 Task: Use the audio channel remapper to remap the "Side left" to "Side right".
Action: Mouse moved to (102, 13)
Screenshot: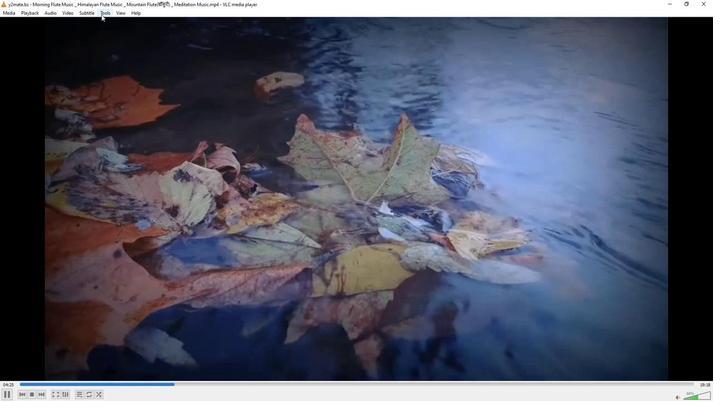 
Action: Mouse pressed left at (102, 13)
Screenshot: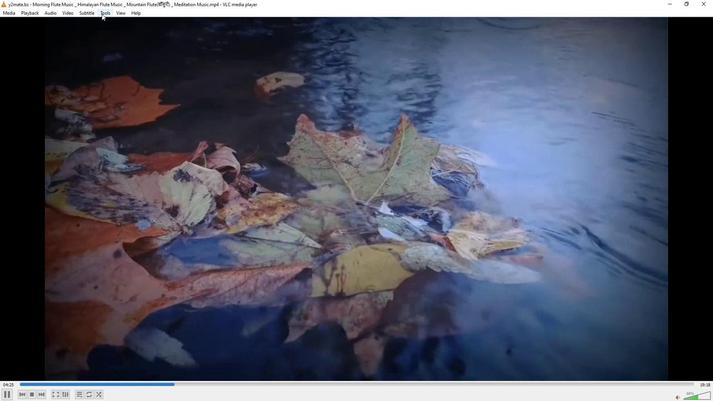 
Action: Mouse moved to (112, 99)
Screenshot: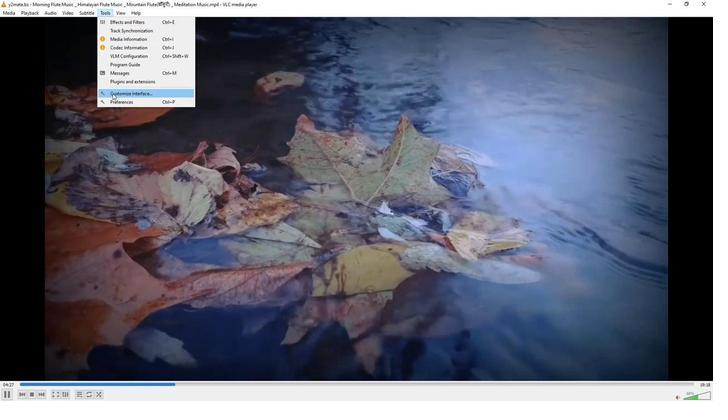 
Action: Mouse pressed left at (112, 99)
Screenshot: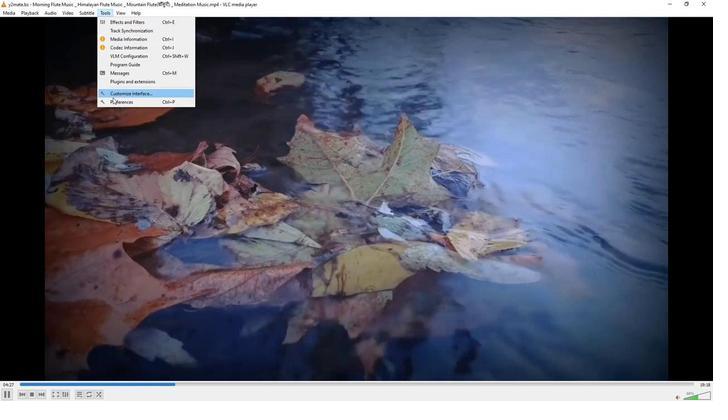 
Action: Mouse moved to (231, 325)
Screenshot: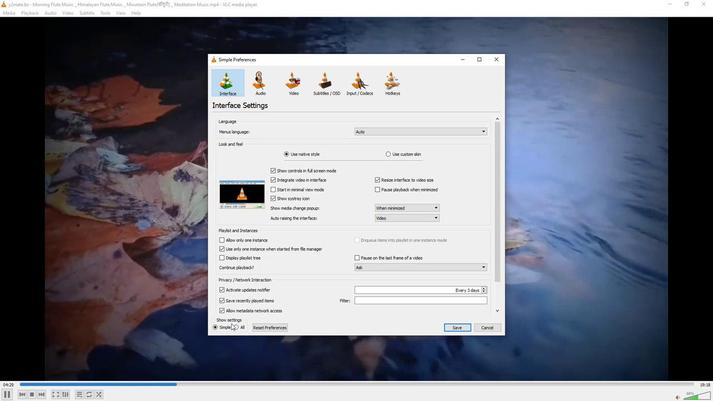 
Action: Mouse pressed left at (231, 325)
Screenshot: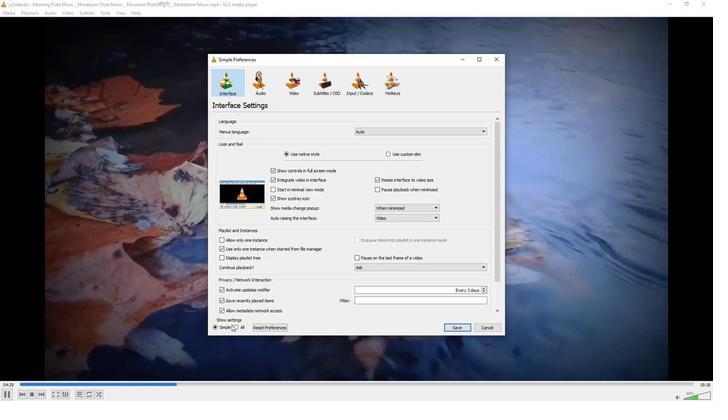 
Action: Mouse moved to (234, 325)
Screenshot: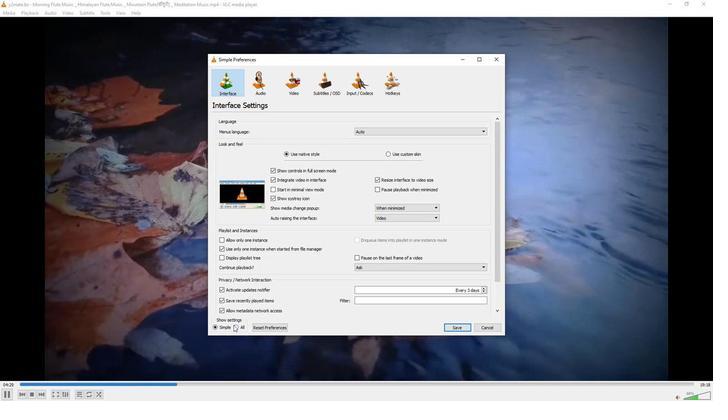 
Action: Mouse pressed left at (234, 325)
Screenshot: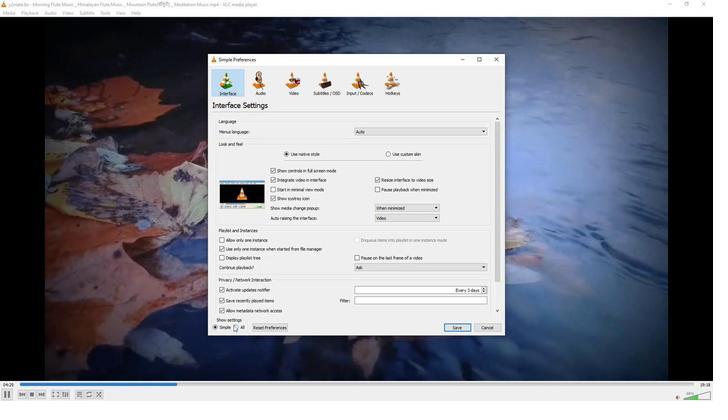 
Action: Mouse moved to (222, 158)
Screenshot: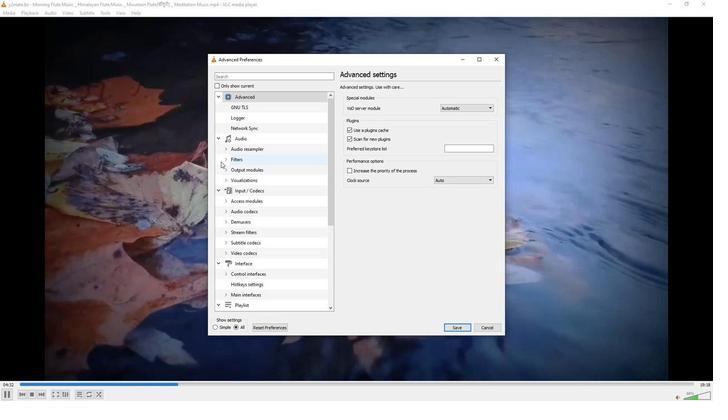 
Action: Mouse pressed left at (222, 158)
Screenshot: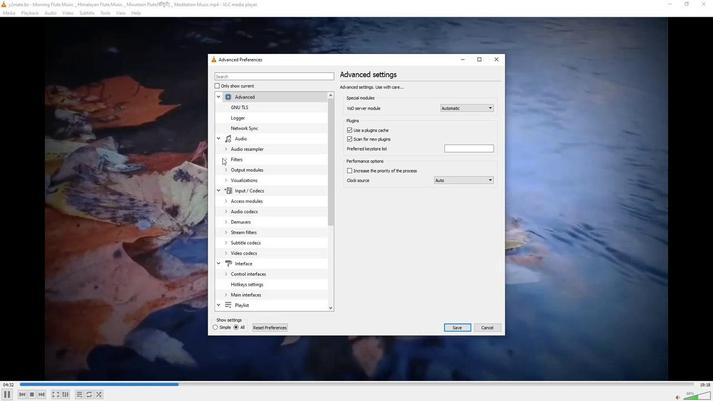 
Action: Mouse moved to (240, 263)
Screenshot: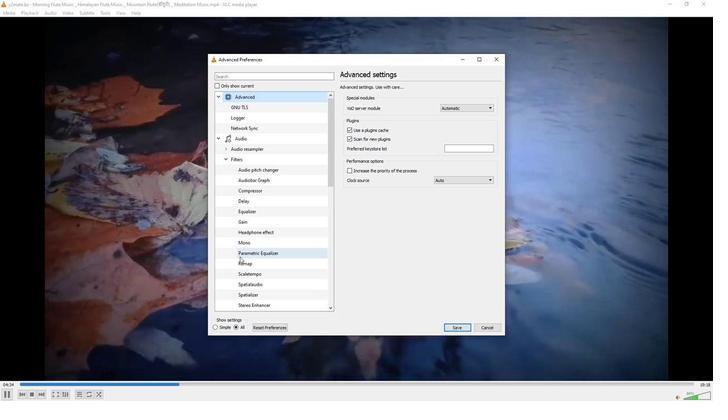 
Action: Mouse pressed left at (240, 263)
Screenshot: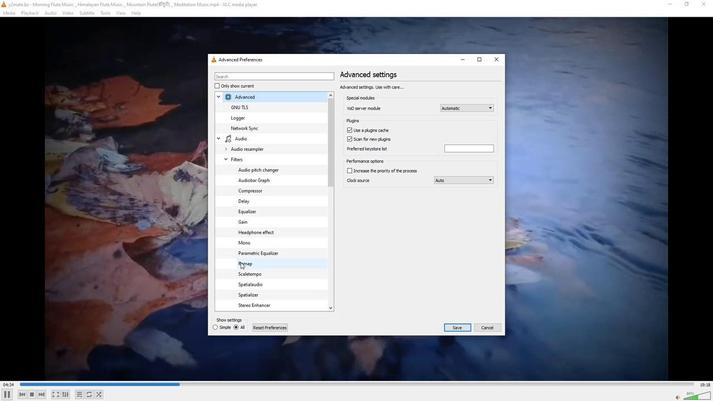 
Action: Mouse moved to (452, 157)
Screenshot: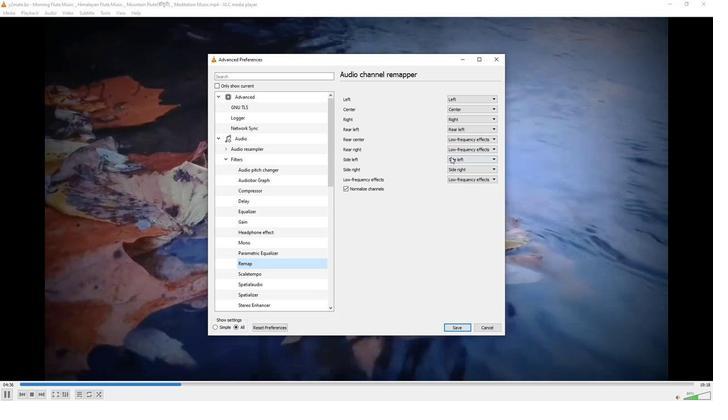 
Action: Mouse pressed left at (452, 157)
Screenshot: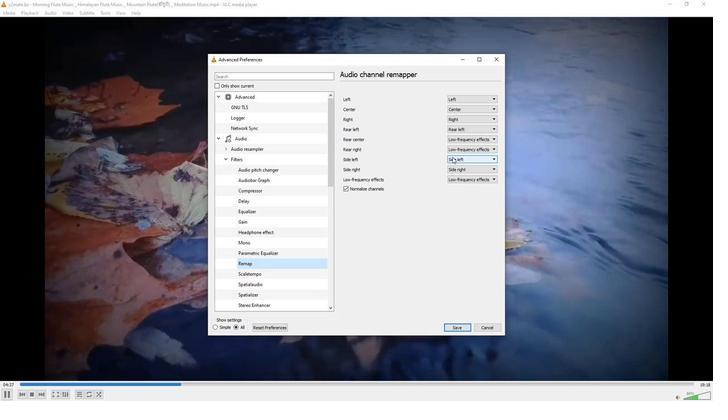 
Action: Mouse moved to (457, 200)
Screenshot: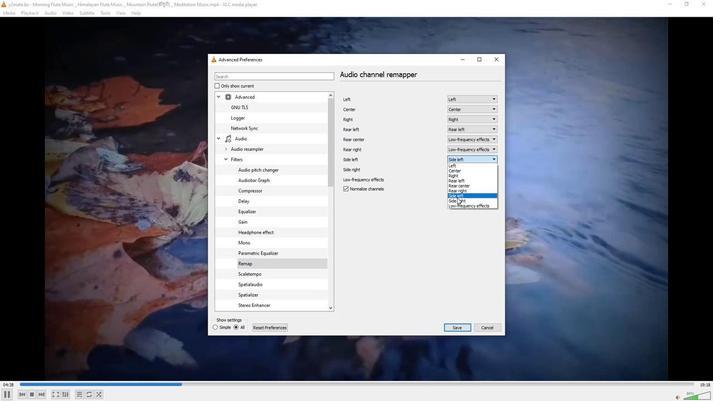 
Action: Mouse pressed left at (457, 200)
Screenshot: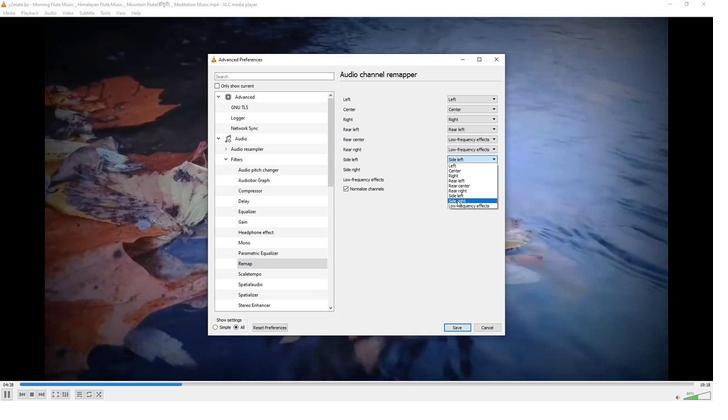 
Action: Mouse moved to (461, 326)
Screenshot: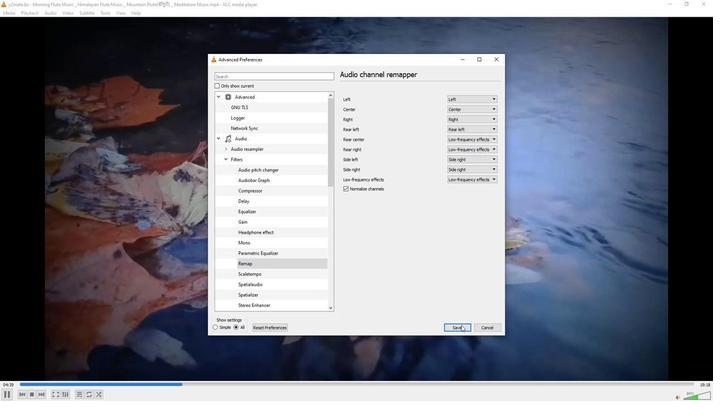 
Action: Mouse pressed left at (461, 326)
Screenshot: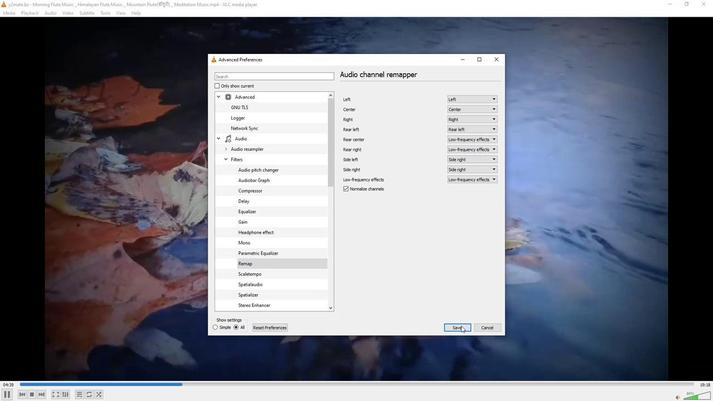 
Action: Mouse moved to (435, 265)
Screenshot: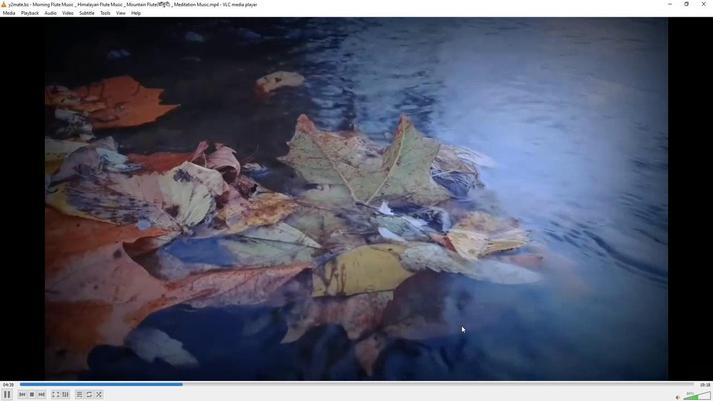 
